 Task: Create Card Sales Closing Review in Board Customer Experience Optimization to Workspace Collaboration Software. Create Card Circus Review in Board Market Share Growth Strategy to Workspace Collaboration Software. Create Card Sales Target Review in Board Social Media Influencer Brand Ambassador Program Strategy and Execution to Workspace Collaboration Software
Action: Mouse moved to (60, 234)
Screenshot: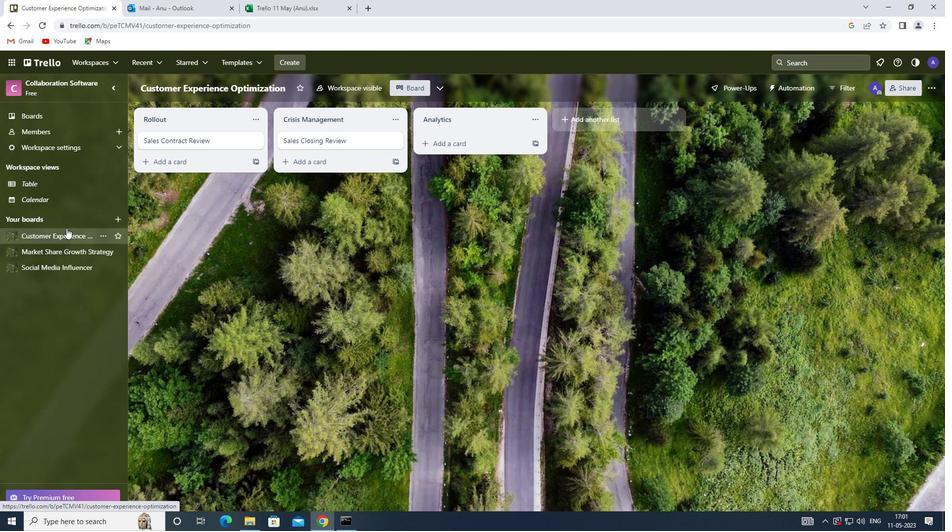 
Action: Mouse pressed left at (60, 234)
Screenshot: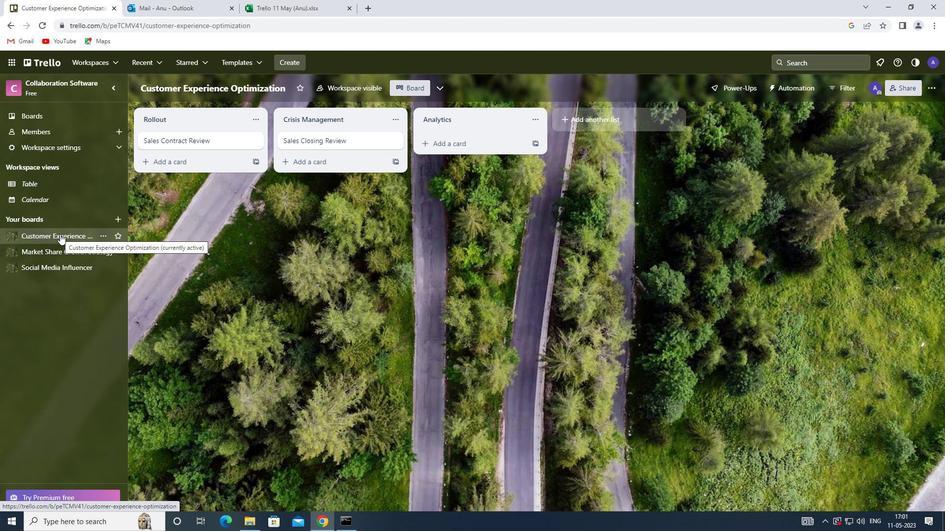
Action: Mouse moved to (459, 136)
Screenshot: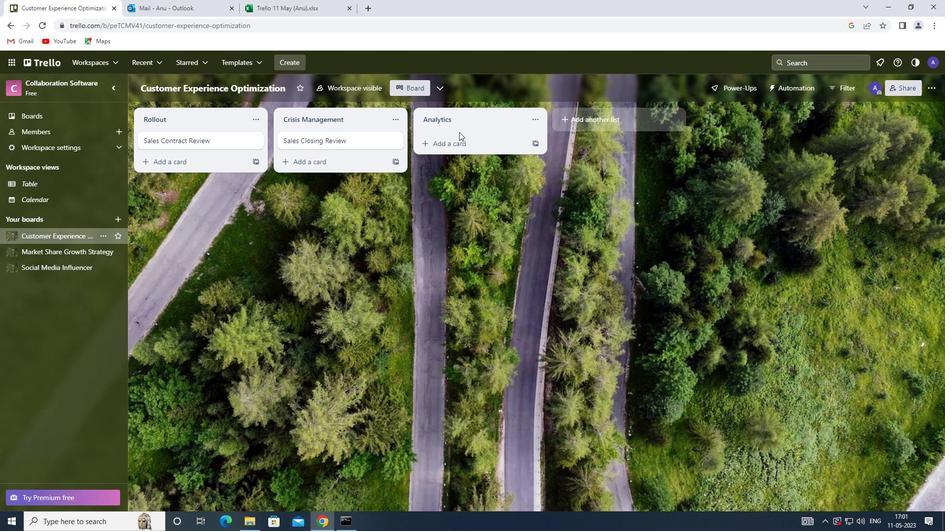 
Action: Mouse pressed left at (459, 136)
Screenshot: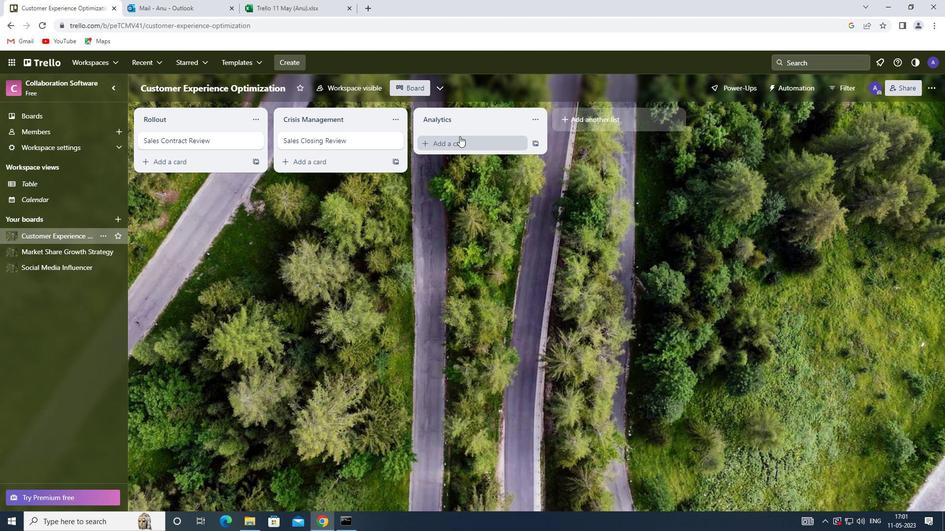 
Action: Mouse moved to (456, 138)
Screenshot: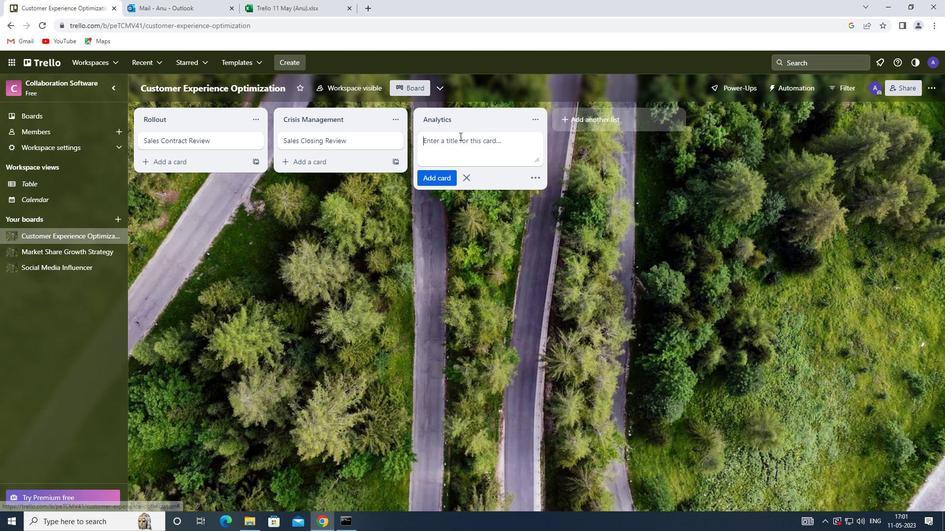 
Action: Key pressed <Key.shift><Key.shift><Key.shift><Key.shift><Key.shift><Key.shift><Key.shift><Key.shift><Key.shift>SALES<Key.space><Key.shift>CLOSING<Key.space><Key.shift><Key.shift>REVIEW<Key.enter>
Screenshot: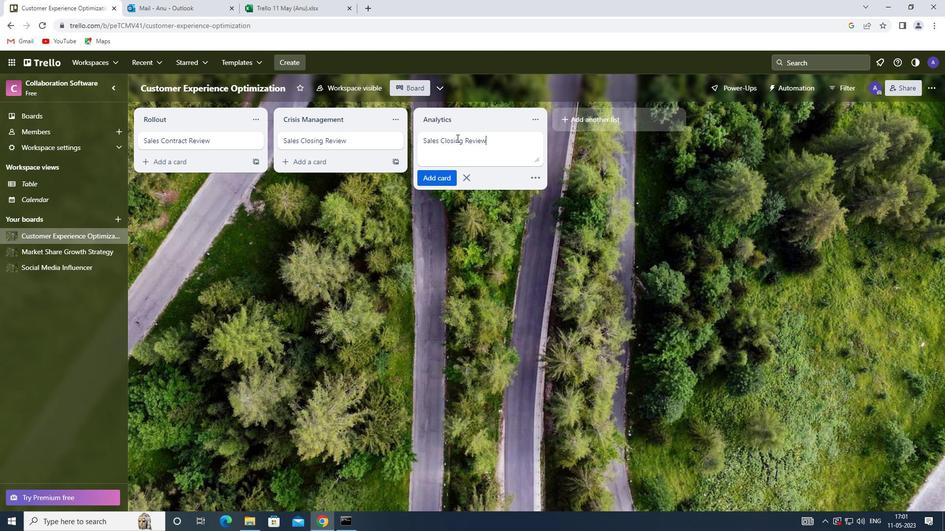 
Action: Mouse moved to (65, 250)
Screenshot: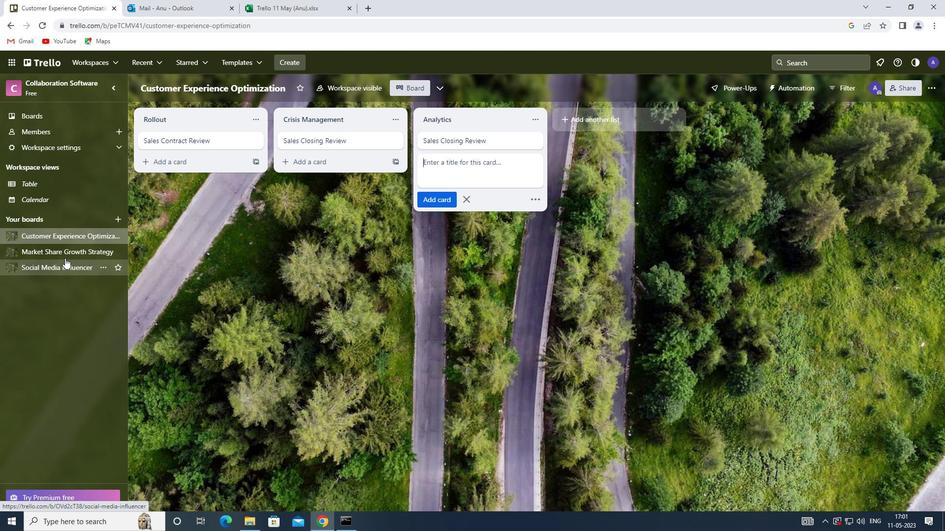 
Action: Mouse pressed left at (65, 250)
Screenshot: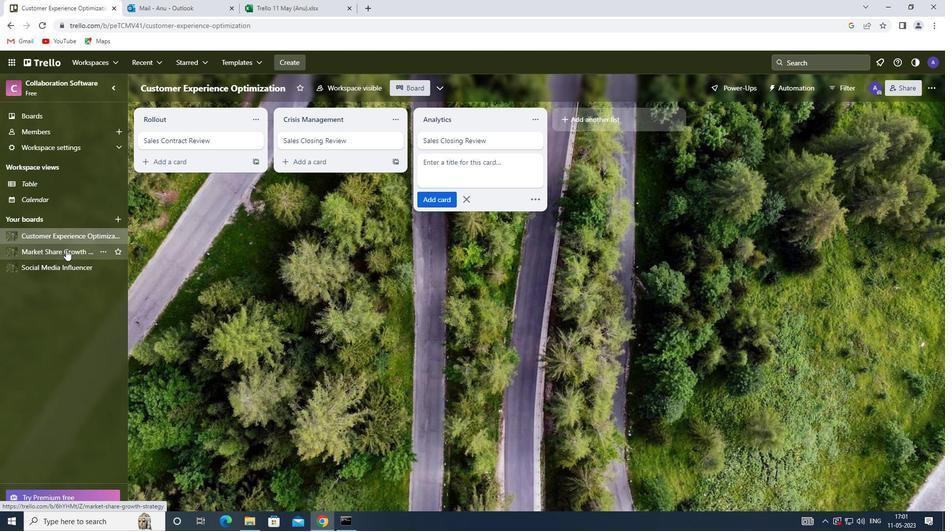 
Action: Mouse moved to (450, 140)
Screenshot: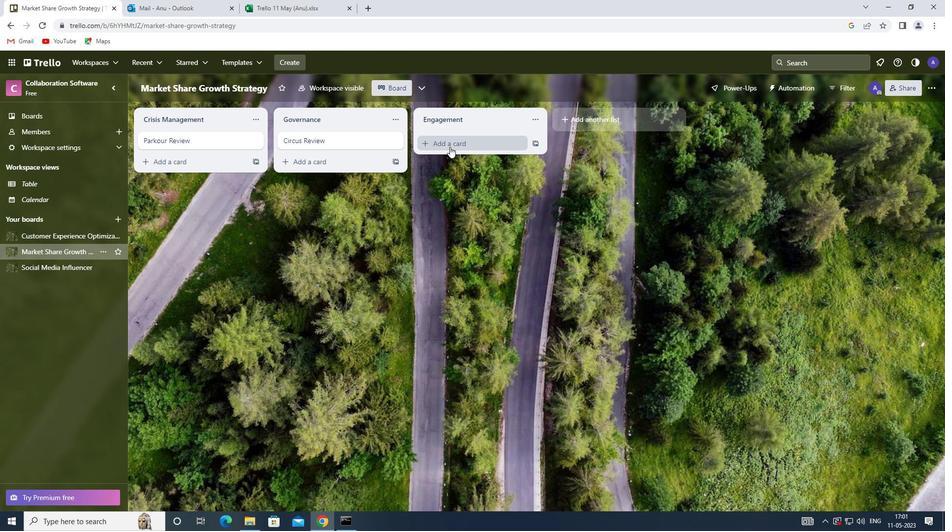 
Action: Mouse pressed left at (450, 140)
Screenshot: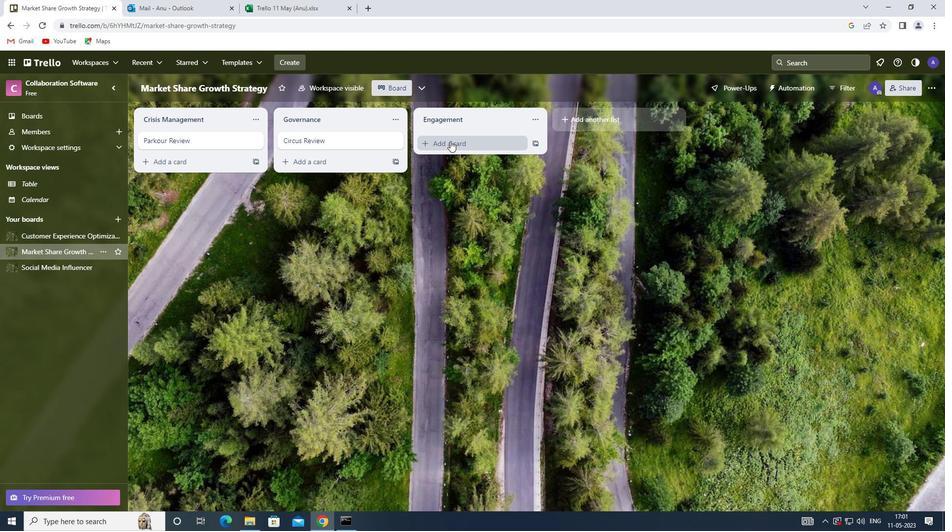 
Action: Mouse moved to (433, 144)
Screenshot: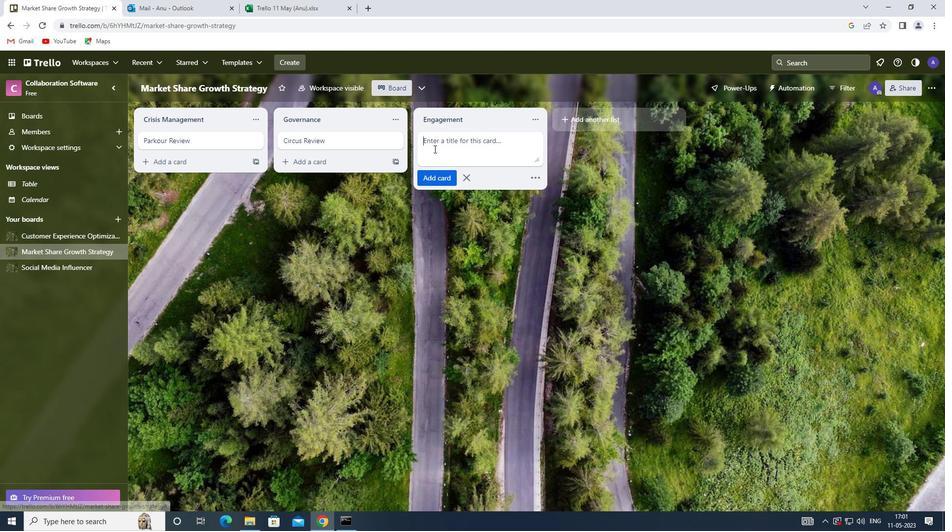 
Action: Mouse pressed left at (433, 144)
Screenshot: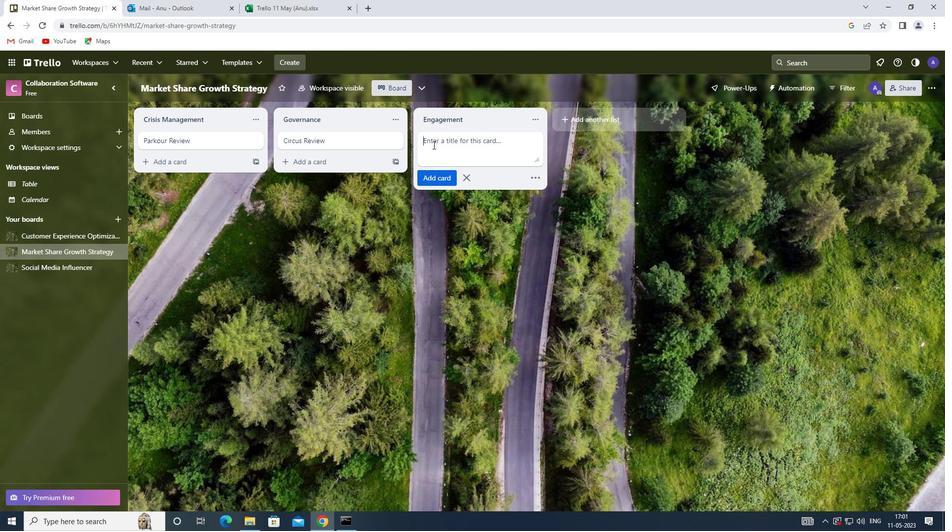 
Action: Key pressed <Key.shift><Key.shift>CIRCUS<Key.space><Key.shift>REVIEW<Key.enter>
Screenshot: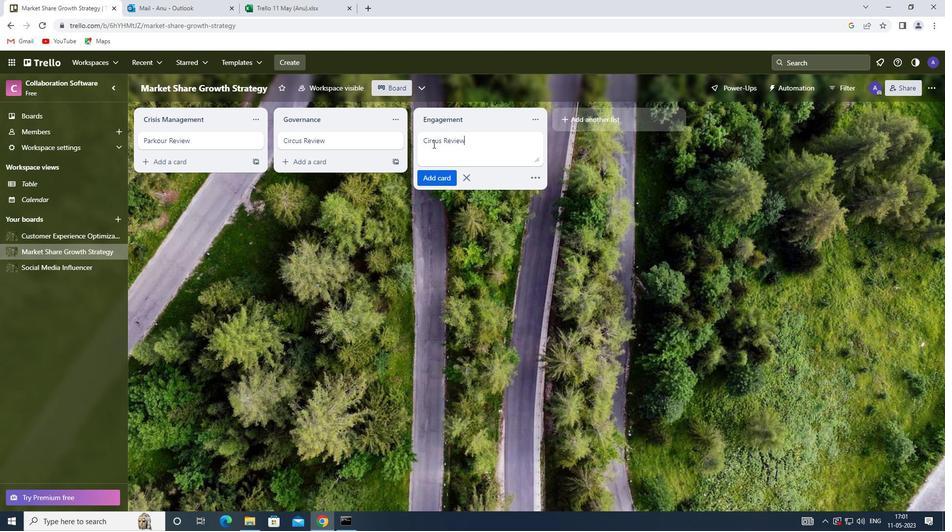 
Action: Mouse moved to (56, 269)
Screenshot: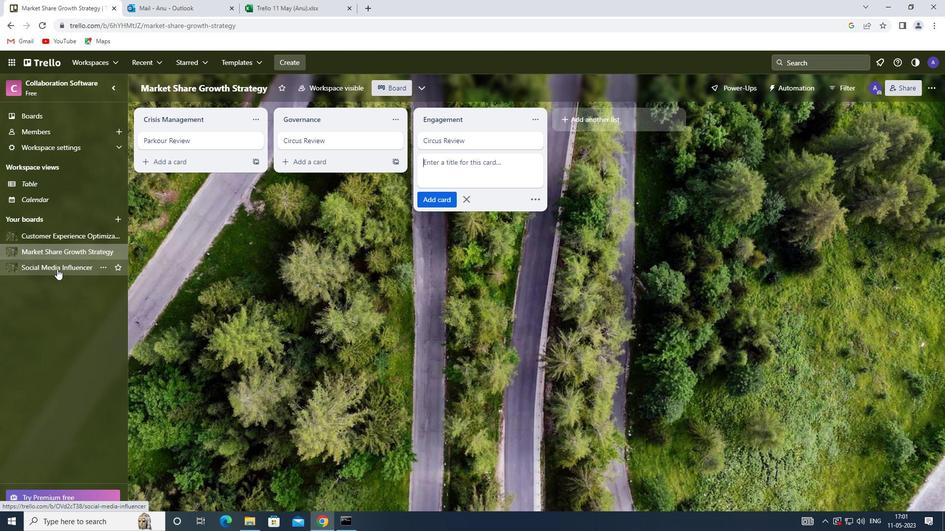 
Action: Mouse pressed left at (56, 269)
Screenshot: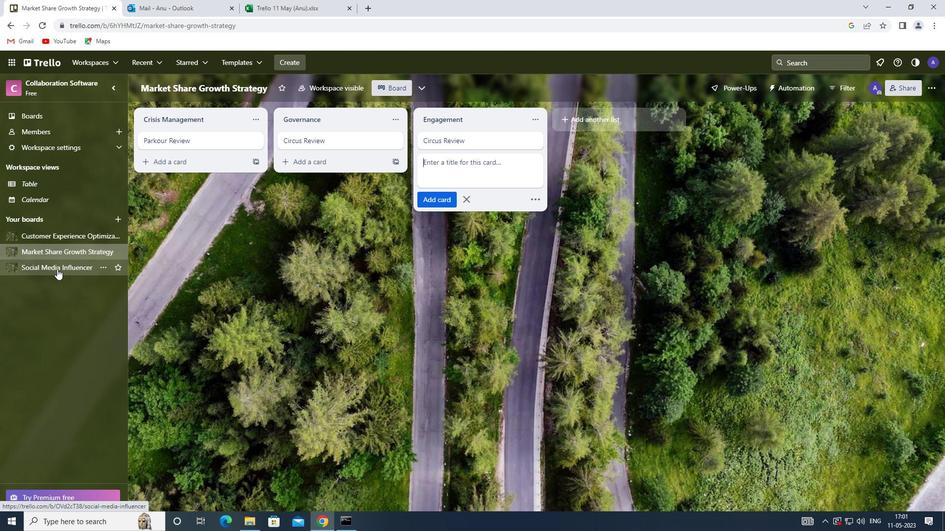 
Action: Mouse moved to (472, 138)
Screenshot: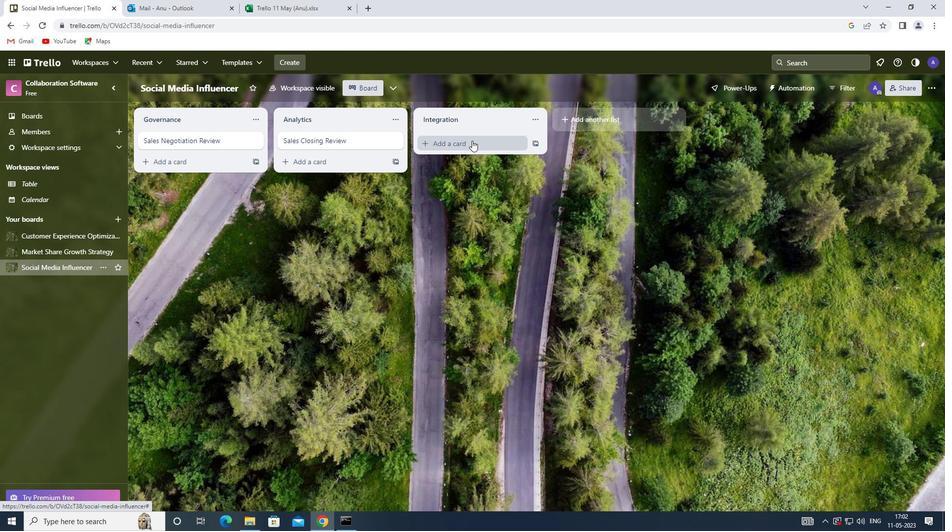 
Action: Mouse pressed left at (472, 138)
Screenshot: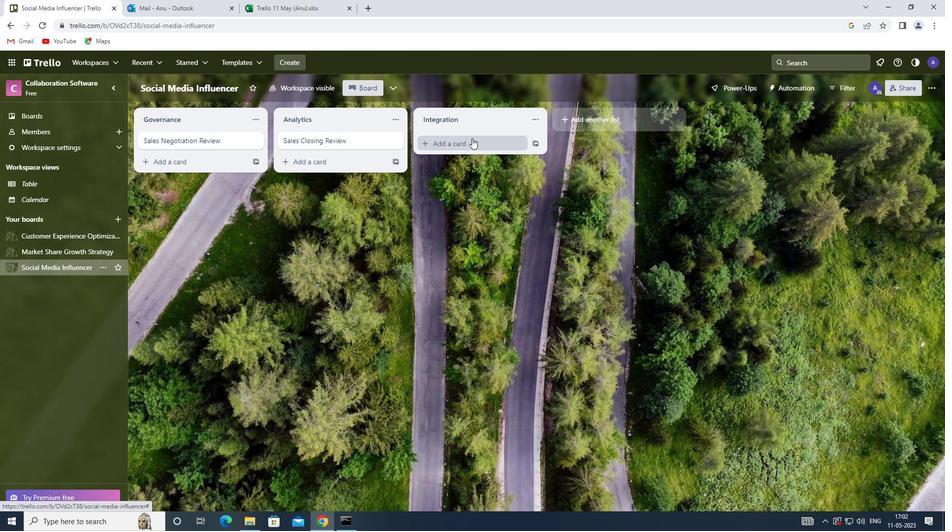 
Action: Mouse moved to (447, 145)
Screenshot: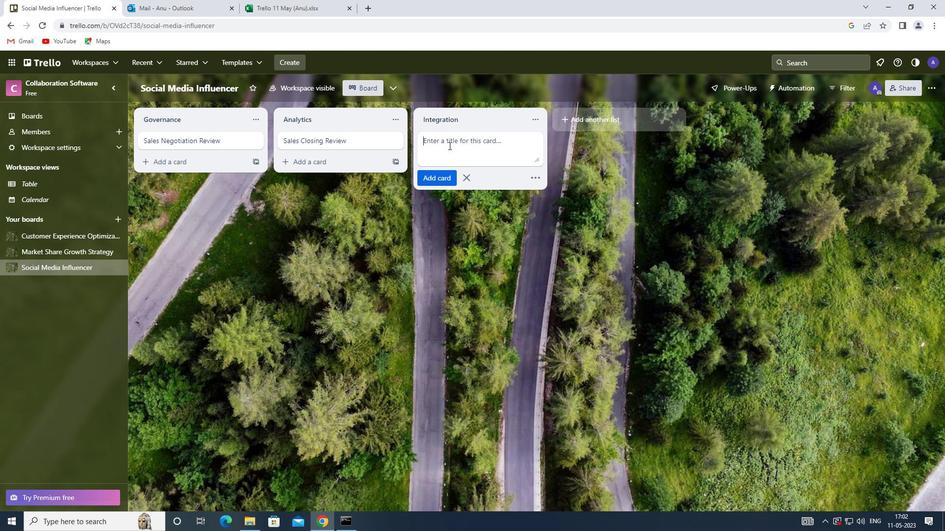 
Action: Mouse pressed left at (447, 145)
Screenshot: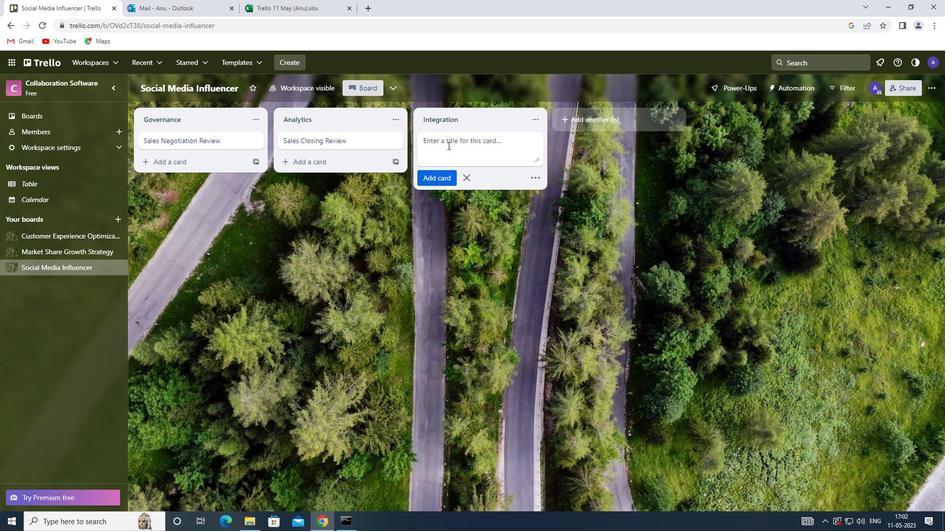 
Action: Key pressed <Key.shift><Key.shift><Key.shift><Key.shift><Key.shift>SALES<Key.space><Key.shift>TARGET<Key.space><Key.shift><Key.shift><Key.shift><Key.shift>REVIEW<Key.enter>
Screenshot: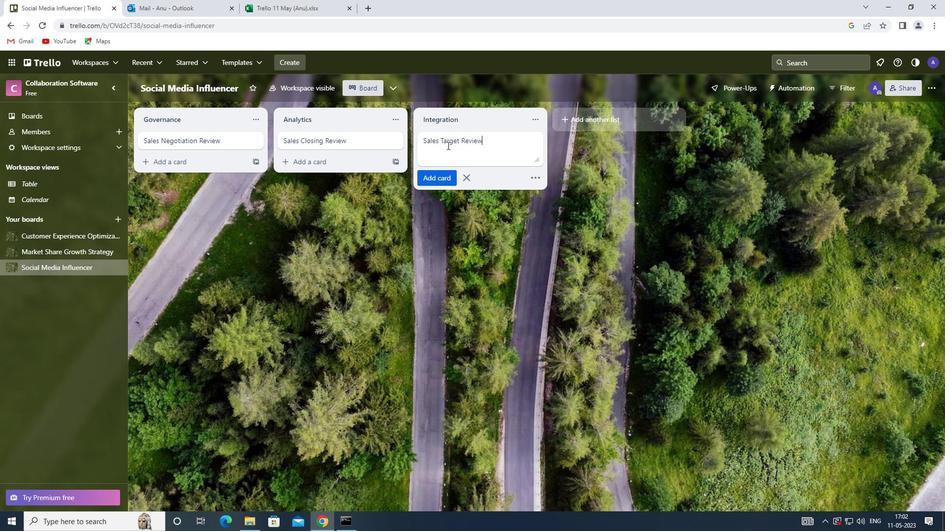 
